 Task: Look for kosher products in the category "Frozen Meals".
Action: Mouse moved to (252, 115)
Screenshot: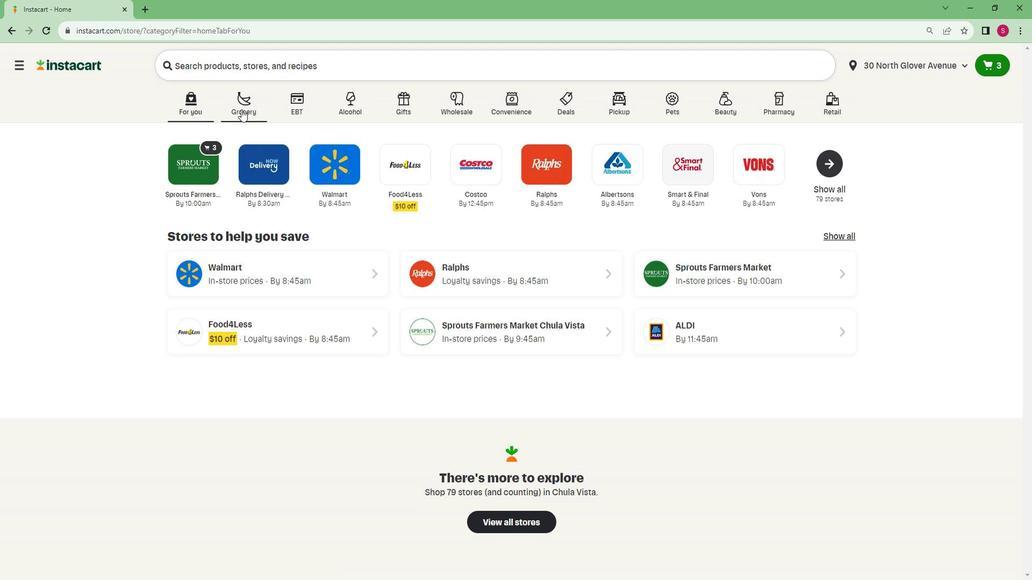 
Action: Mouse pressed left at (252, 115)
Screenshot: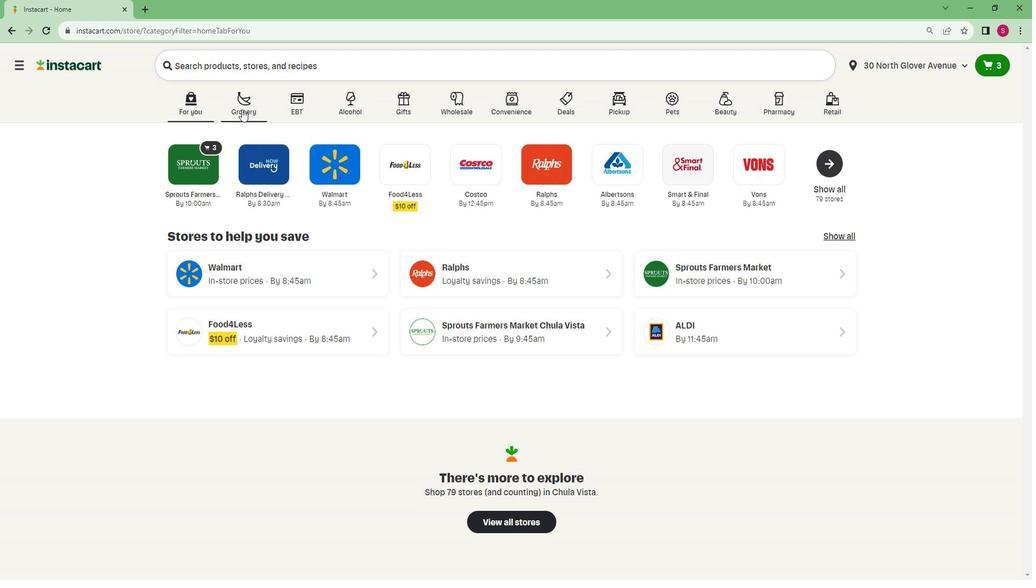 
Action: Mouse moved to (217, 304)
Screenshot: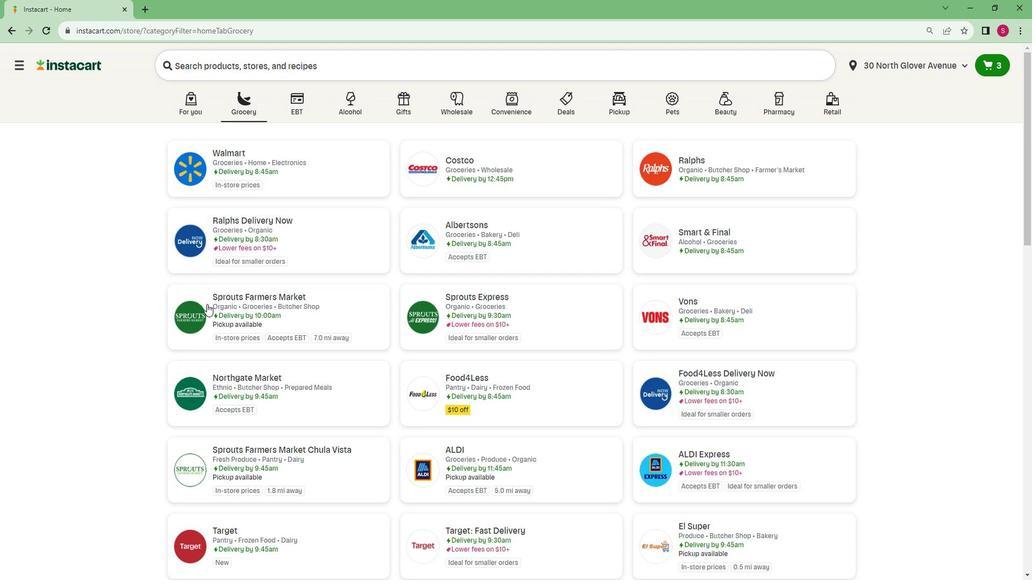 
Action: Mouse pressed left at (217, 304)
Screenshot: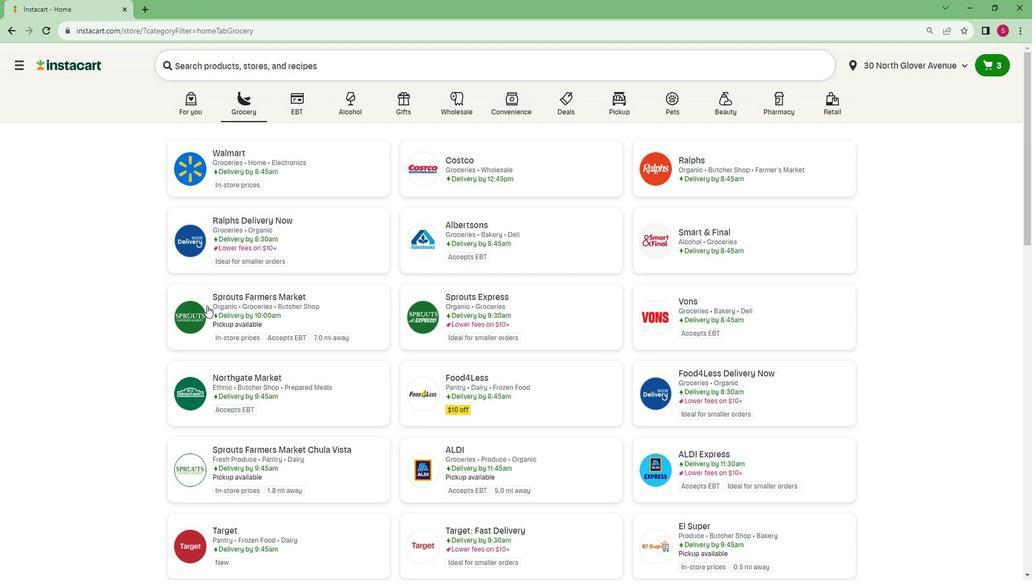 
Action: Mouse moved to (78, 403)
Screenshot: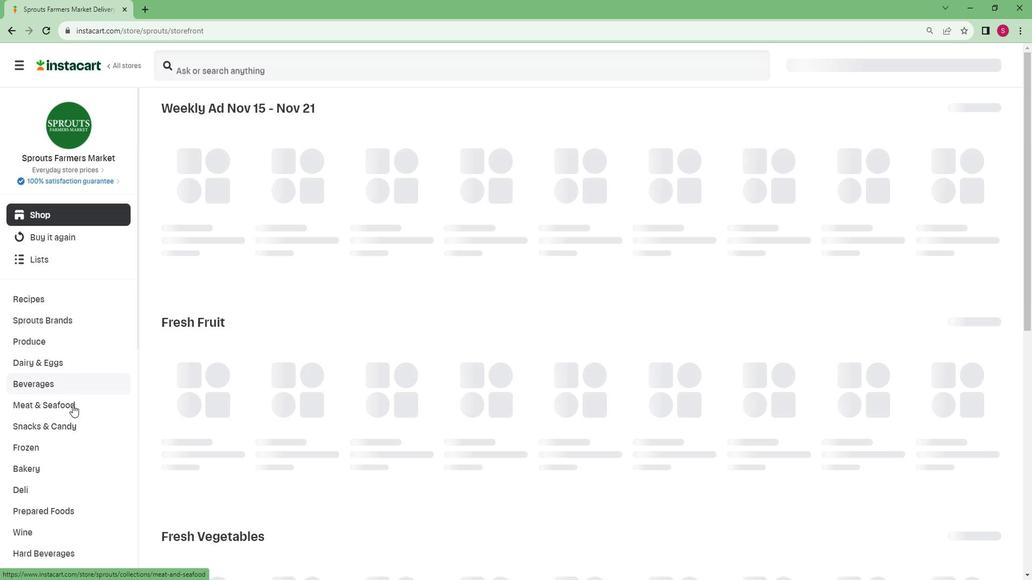 
Action: Mouse scrolled (78, 403) with delta (0, 0)
Screenshot: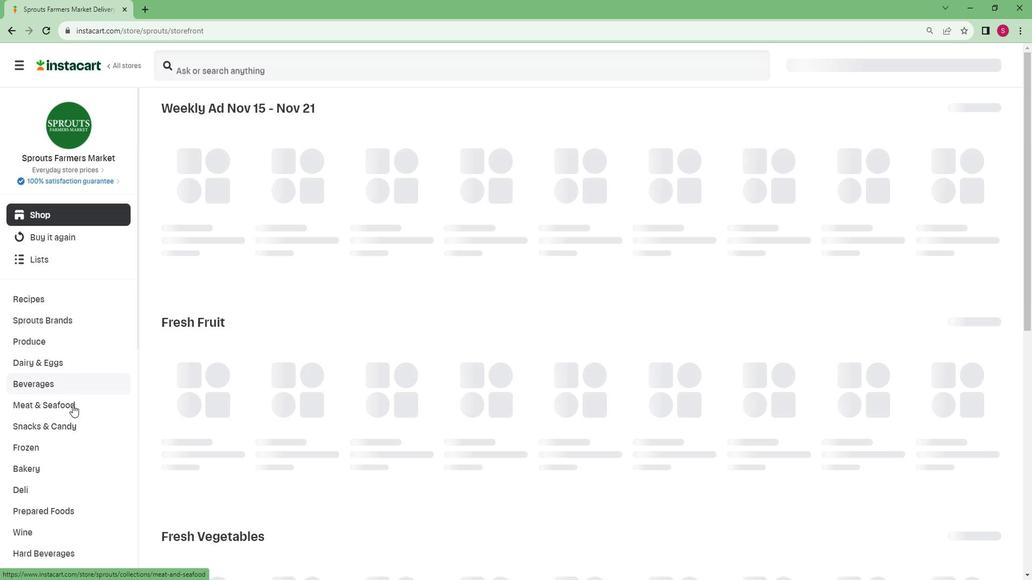 
Action: Mouse scrolled (78, 403) with delta (0, 0)
Screenshot: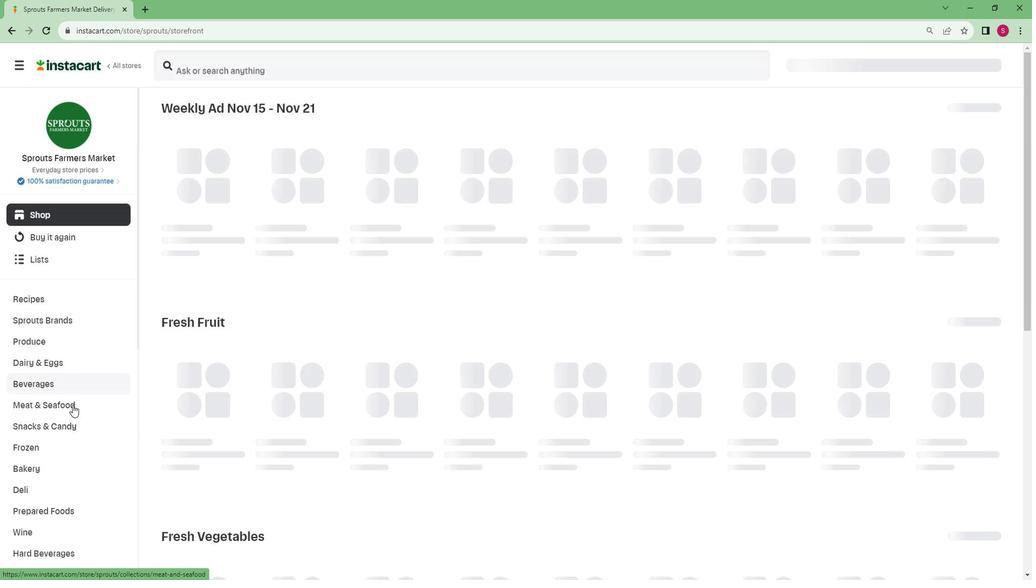 
Action: Mouse scrolled (78, 403) with delta (0, 0)
Screenshot: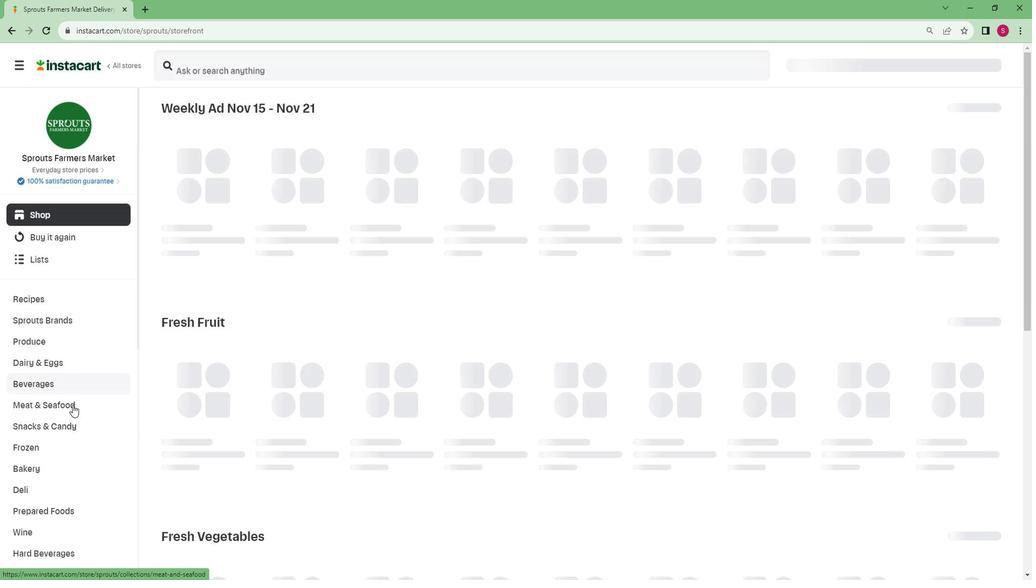 
Action: Mouse scrolled (78, 403) with delta (0, 0)
Screenshot: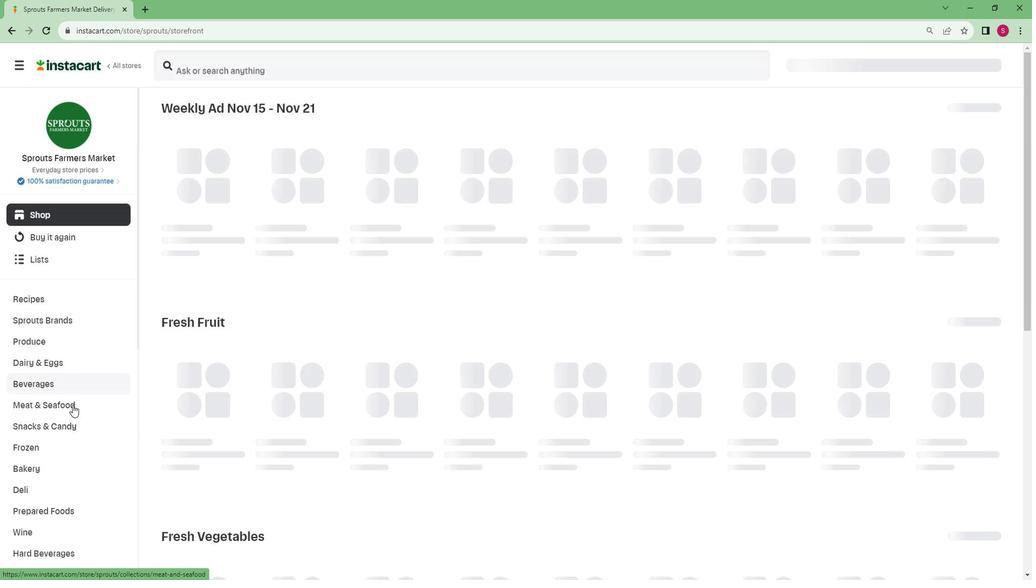 
Action: Mouse scrolled (78, 403) with delta (0, 0)
Screenshot: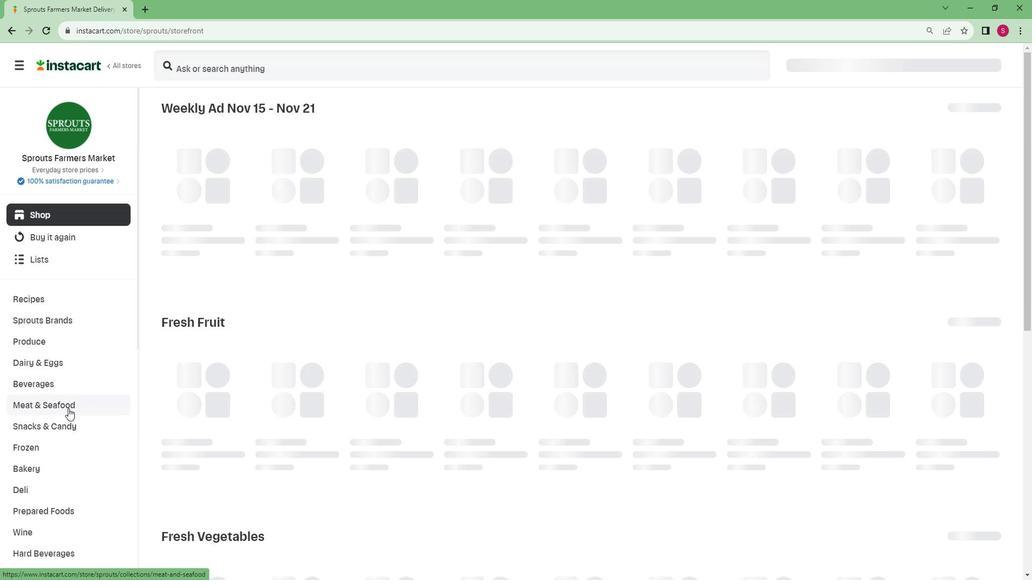 
Action: Mouse moved to (77, 403)
Screenshot: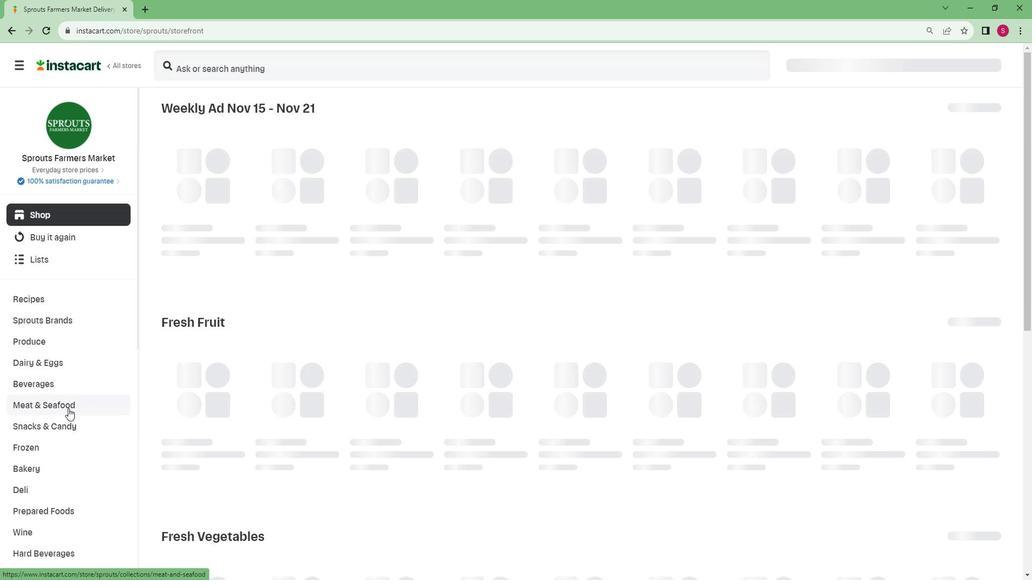 
Action: Mouse scrolled (77, 403) with delta (0, 0)
Screenshot: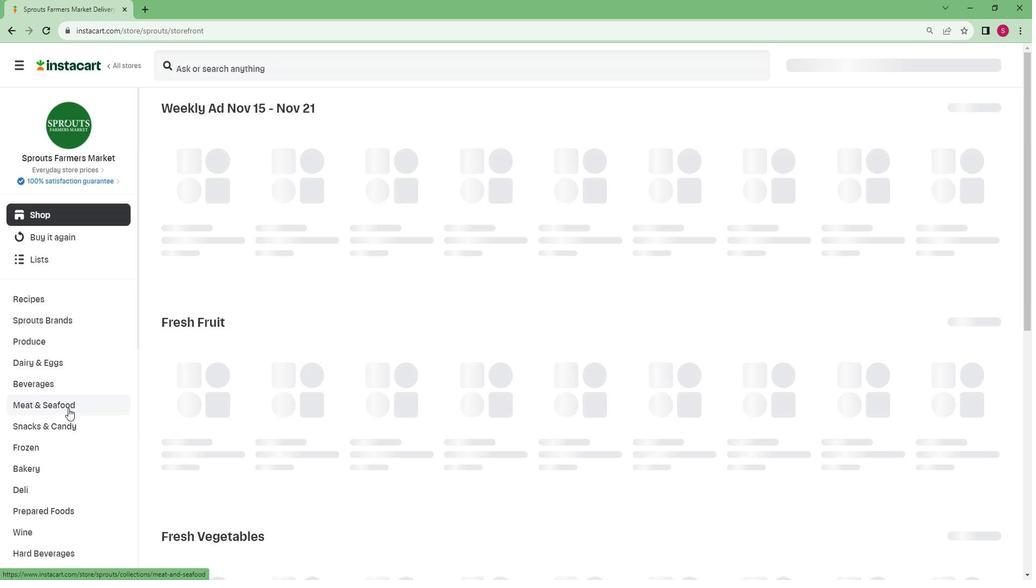 
Action: Mouse scrolled (77, 403) with delta (0, 0)
Screenshot: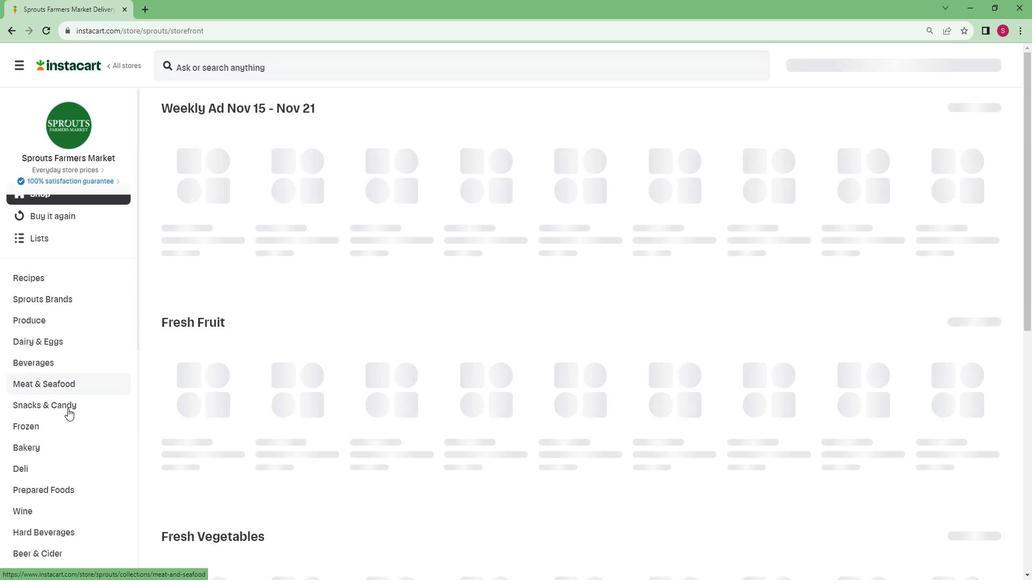 
Action: Mouse scrolled (77, 403) with delta (0, 0)
Screenshot: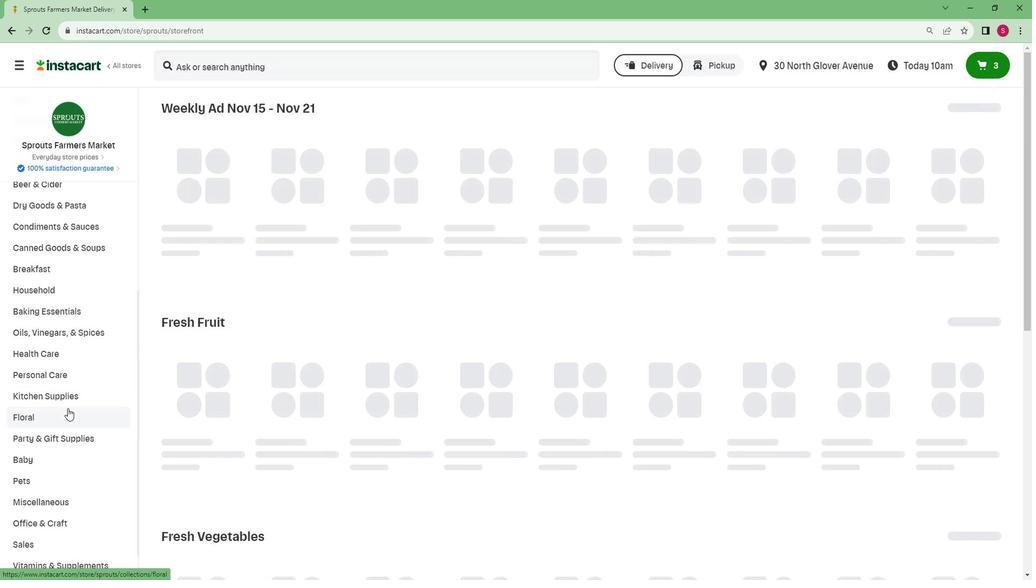 
Action: Mouse scrolled (77, 403) with delta (0, 0)
Screenshot: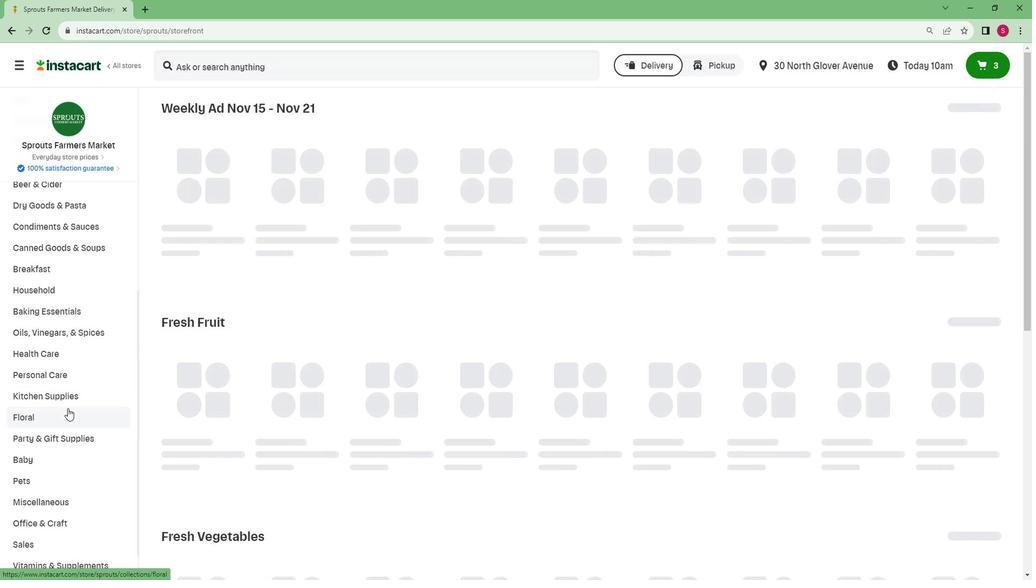 
Action: Mouse scrolled (77, 403) with delta (0, 0)
Screenshot: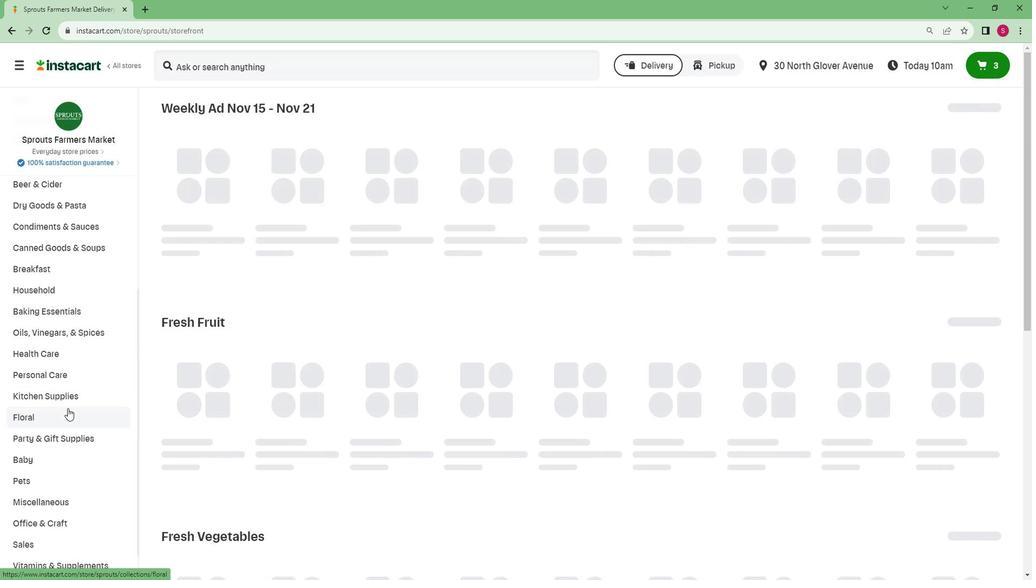 
Action: Mouse scrolled (77, 403) with delta (0, 0)
Screenshot: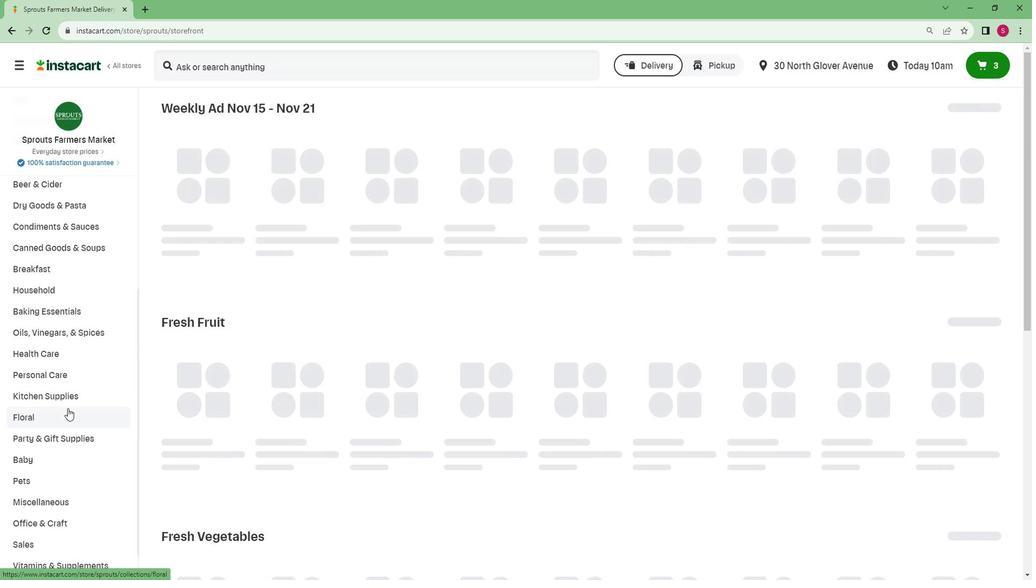 
Action: Mouse moved to (29, 557)
Screenshot: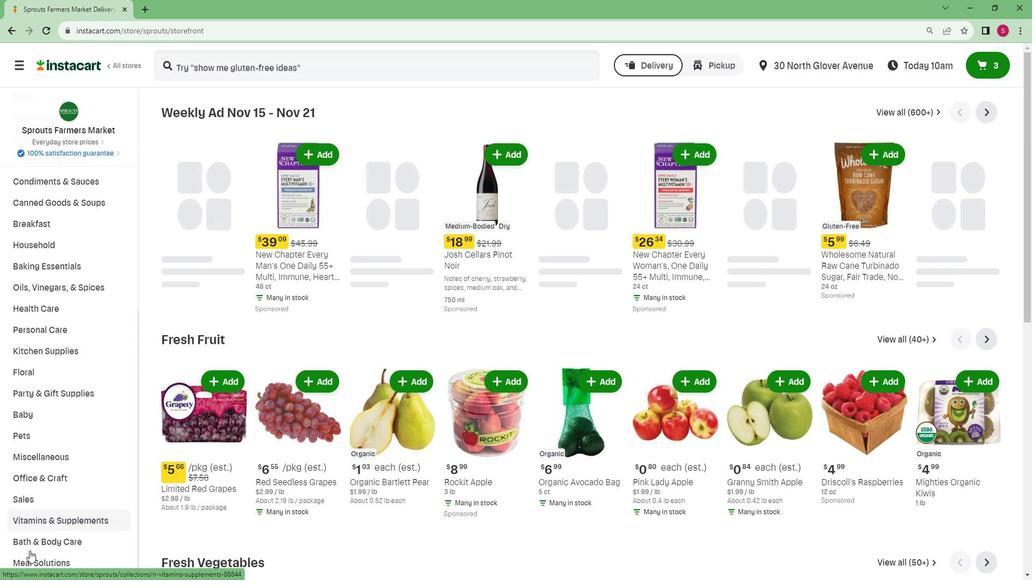 
Action: Mouse pressed left at (29, 557)
Screenshot: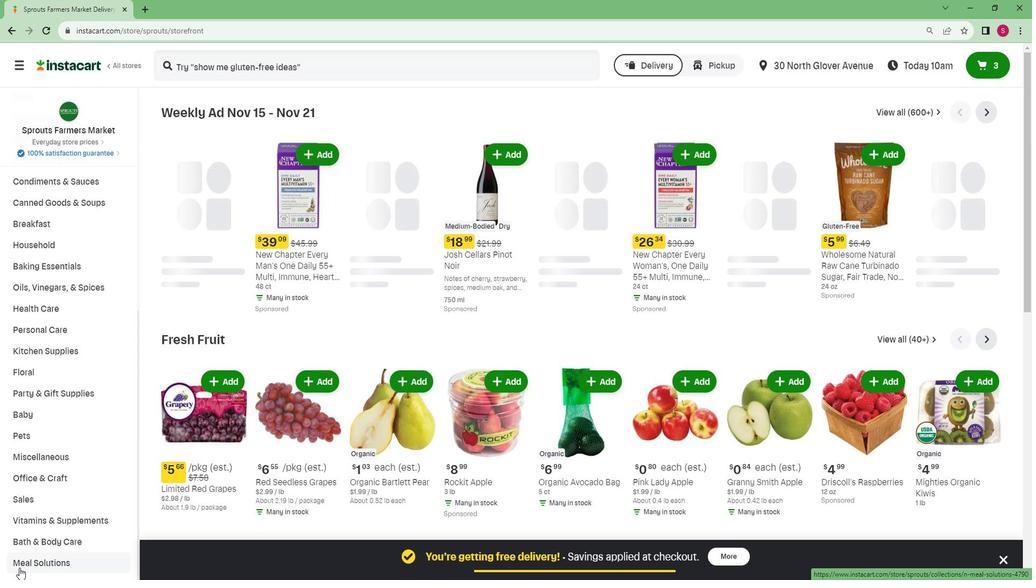 
Action: Mouse moved to (44, 455)
Screenshot: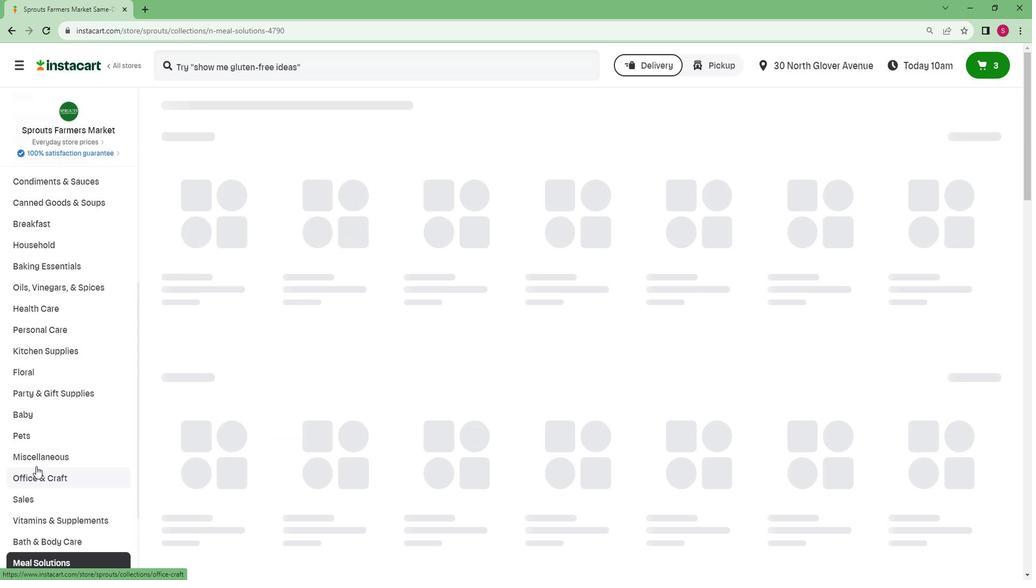 
Action: Mouse scrolled (44, 455) with delta (0, 0)
Screenshot: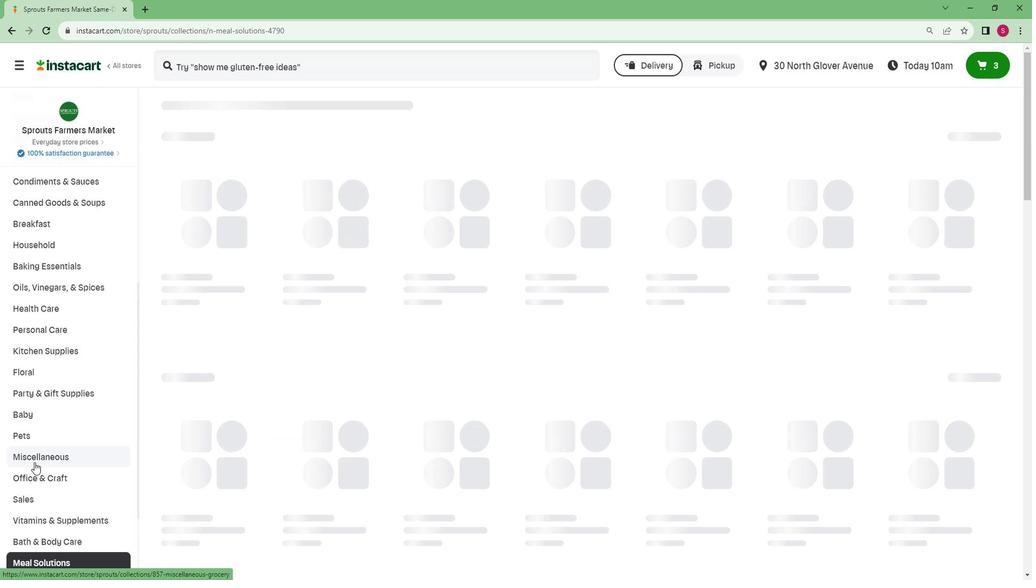 
Action: Mouse scrolled (44, 455) with delta (0, 0)
Screenshot: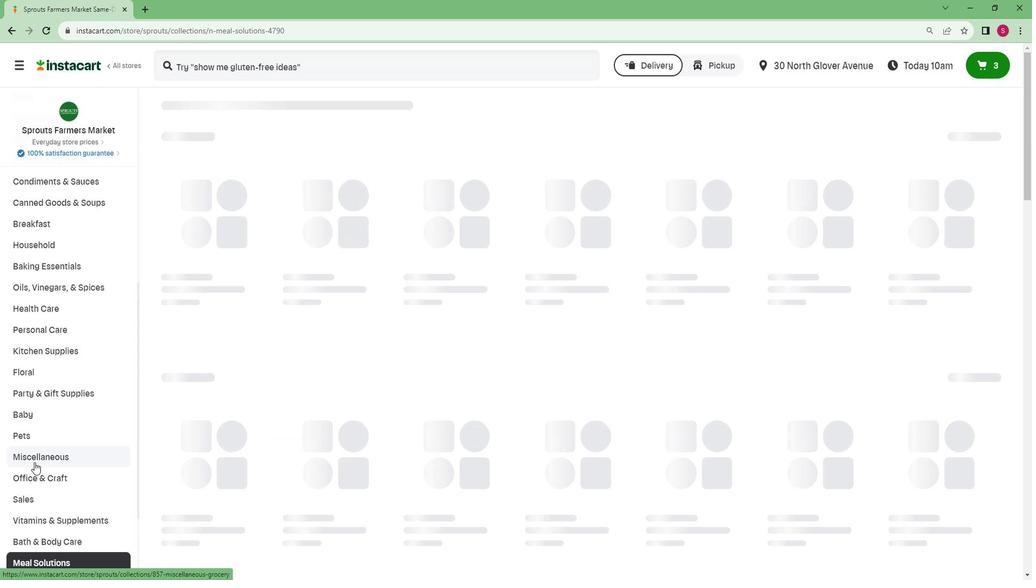 
Action: Mouse scrolled (44, 455) with delta (0, 0)
Screenshot: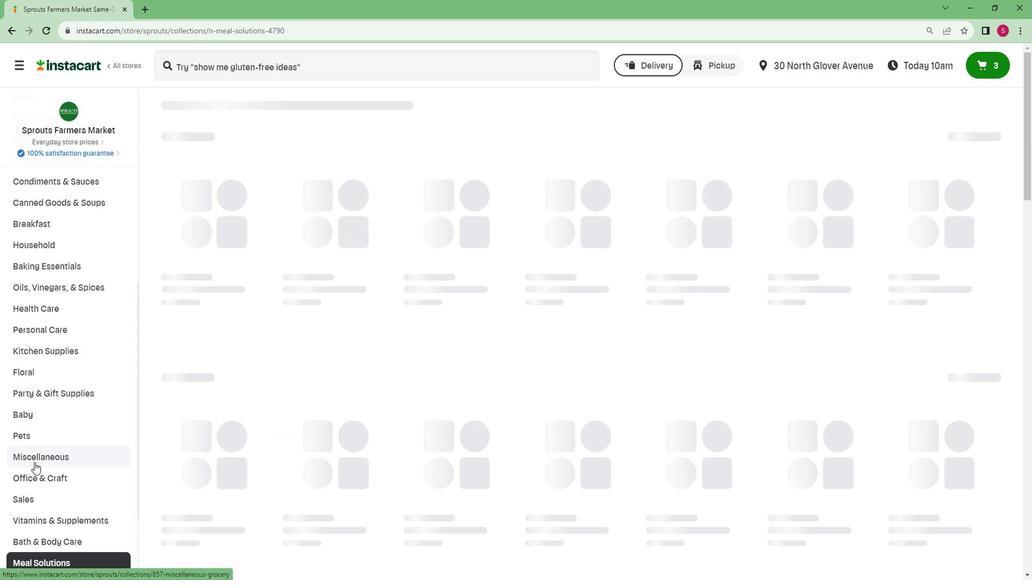 
Action: Mouse moved to (44, 455)
Screenshot: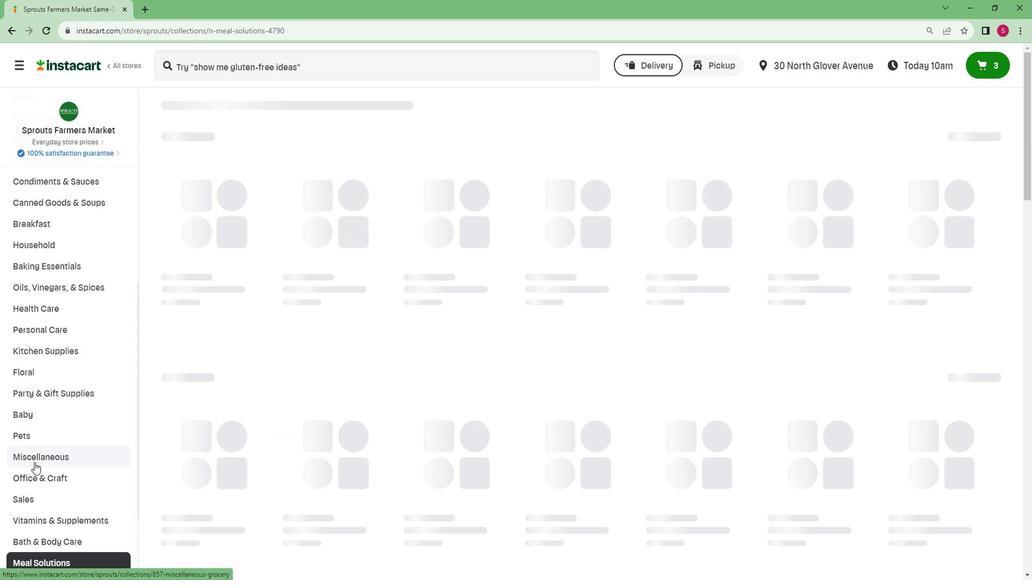 
Action: Mouse scrolled (44, 455) with delta (0, 0)
Screenshot: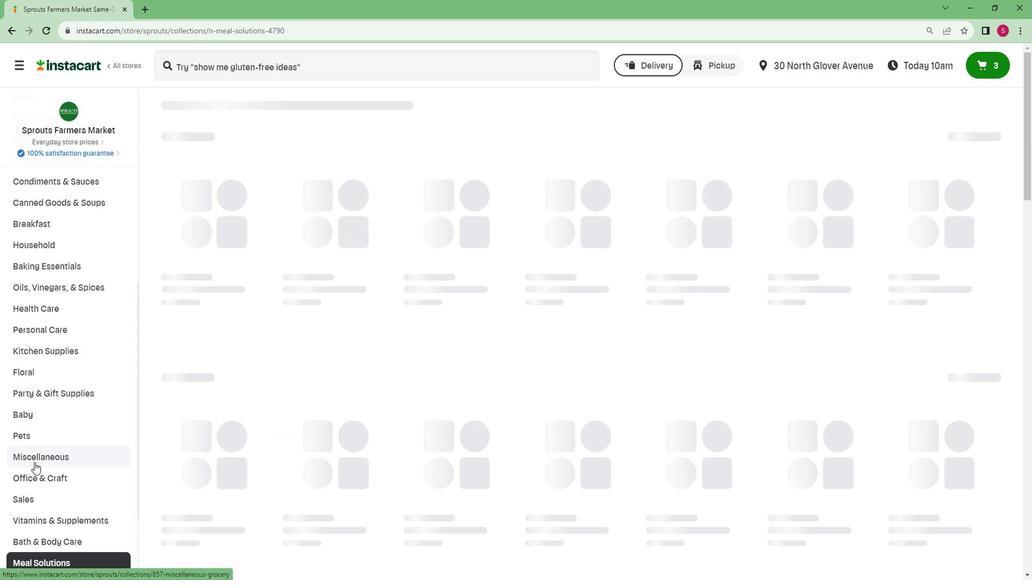 
Action: Mouse moved to (43, 455)
Screenshot: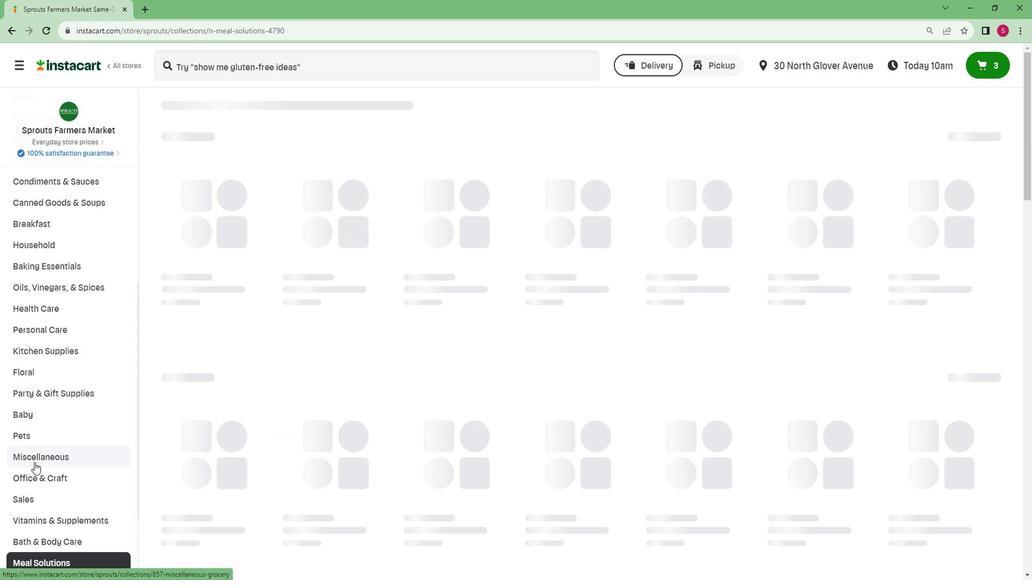 
Action: Mouse scrolled (43, 455) with delta (0, 0)
Screenshot: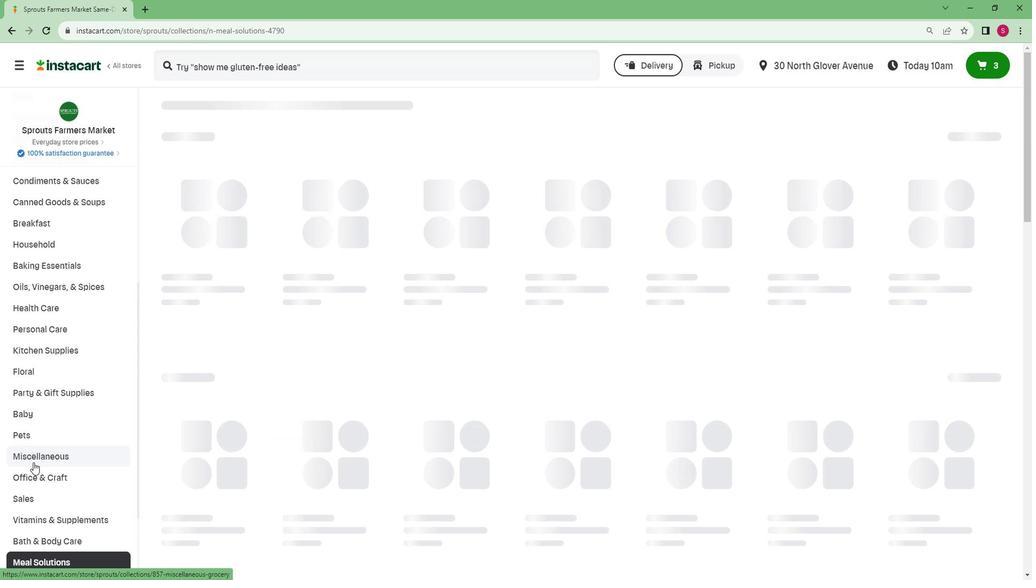 
Action: Mouse moved to (43, 455)
Screenshot: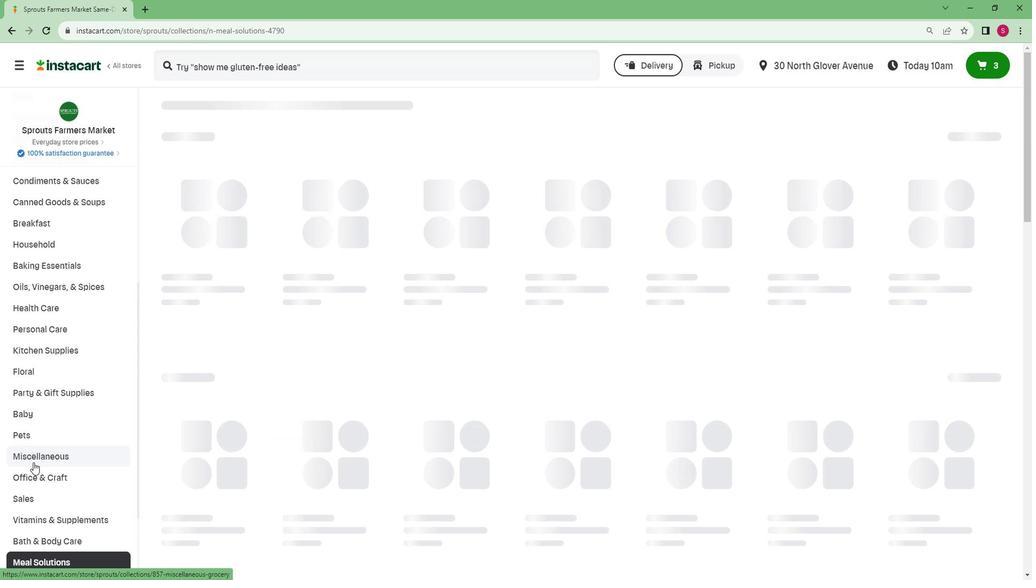 
Action: Mouse scrolled (43, 455) with delta (0, 0)
Screenshot: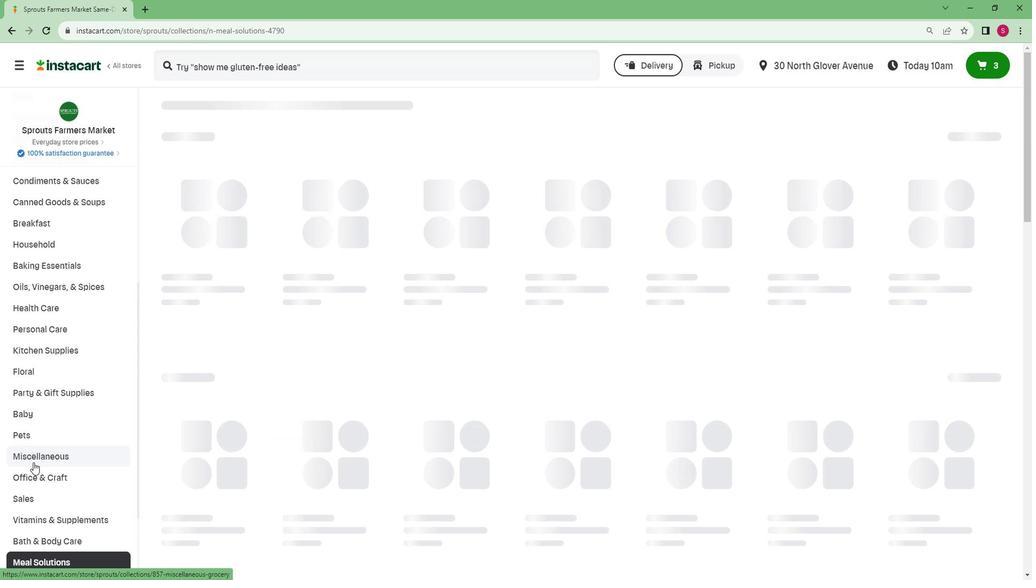 
Action: Mouse moved to (53, 553)
Screenshot: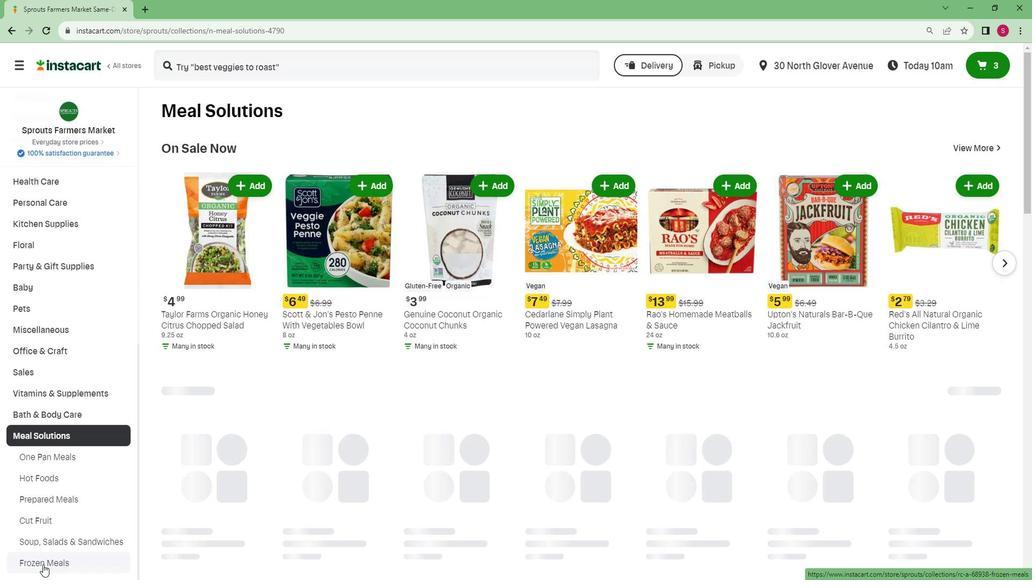 
Action: Mouse pressed left at (53, 553)
Screenshot: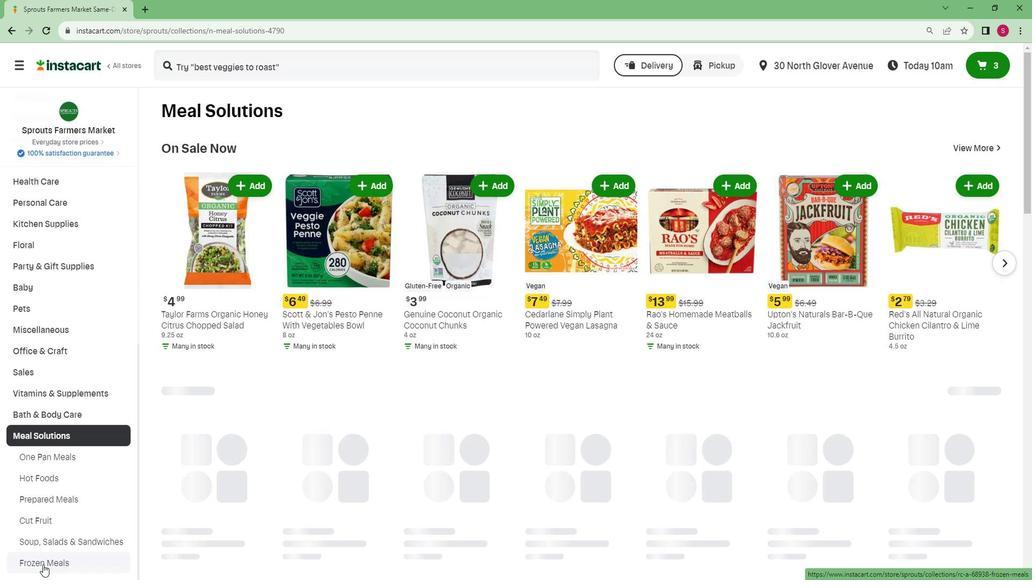 
Action: Mouse moved to (323, 156)
Screenshot: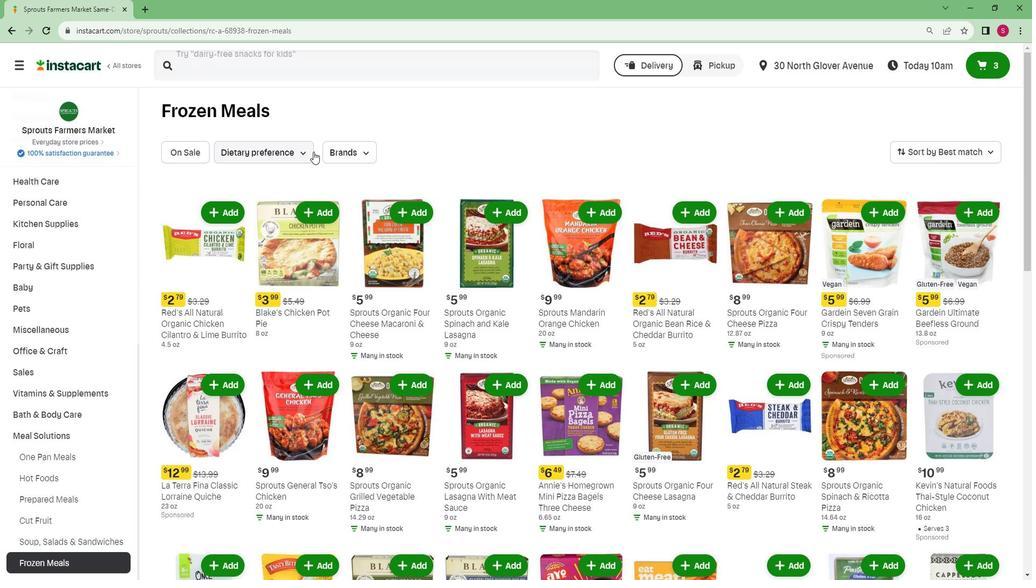 
Action: Mouse pressed left at (323, 156)
Screenshot: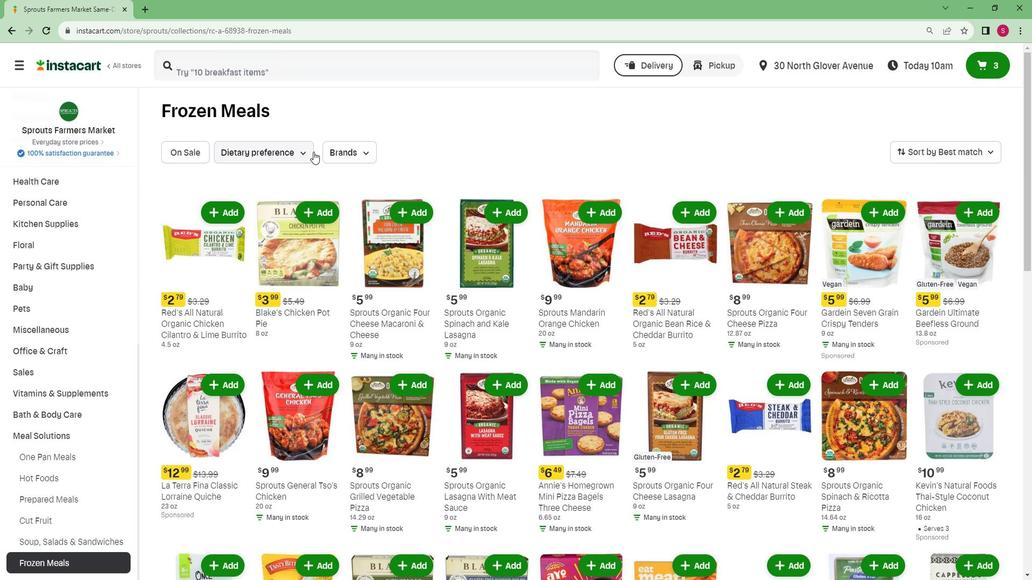 
